 Task: Enable interaction limits for 24 hours only for repository collaborators.
Action: Mouse moved to (1115, 85)
Screenshot: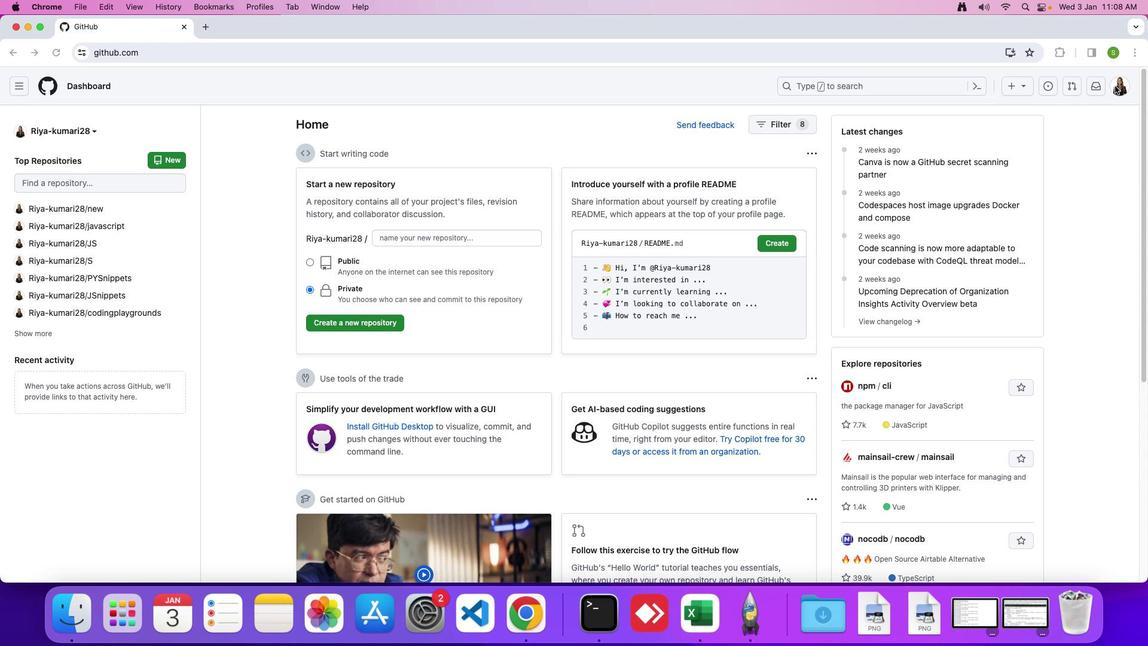 
Action: Mouse pressed left at (1115, 85)
Screenshot: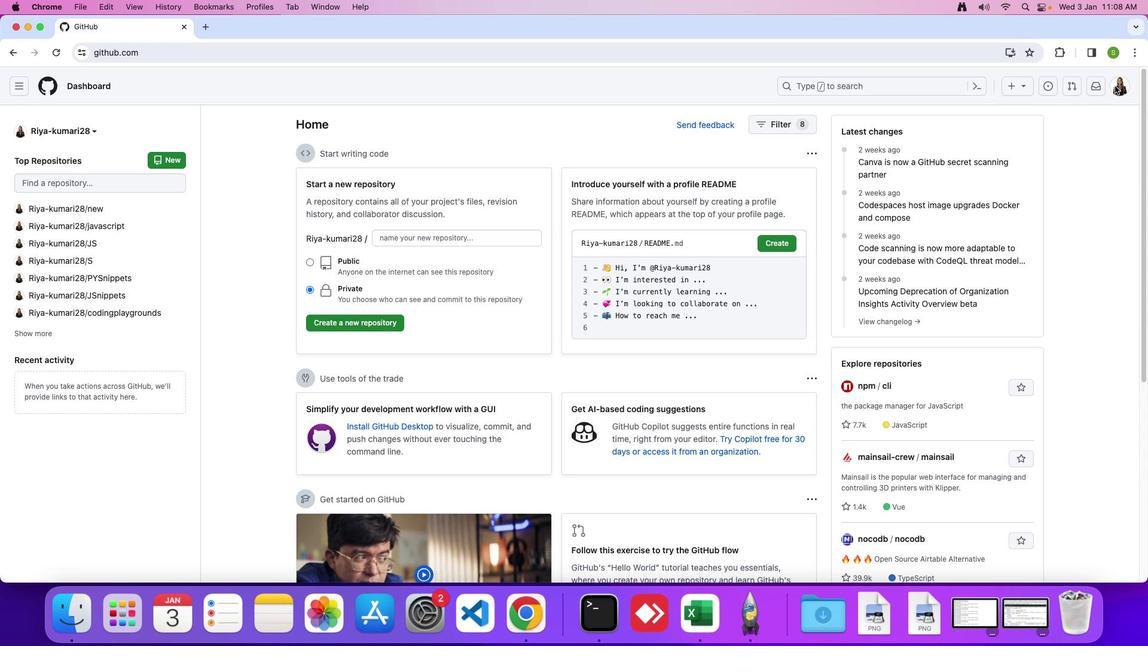 
Action: Mouse moved to (1120, 86)
Screenshot: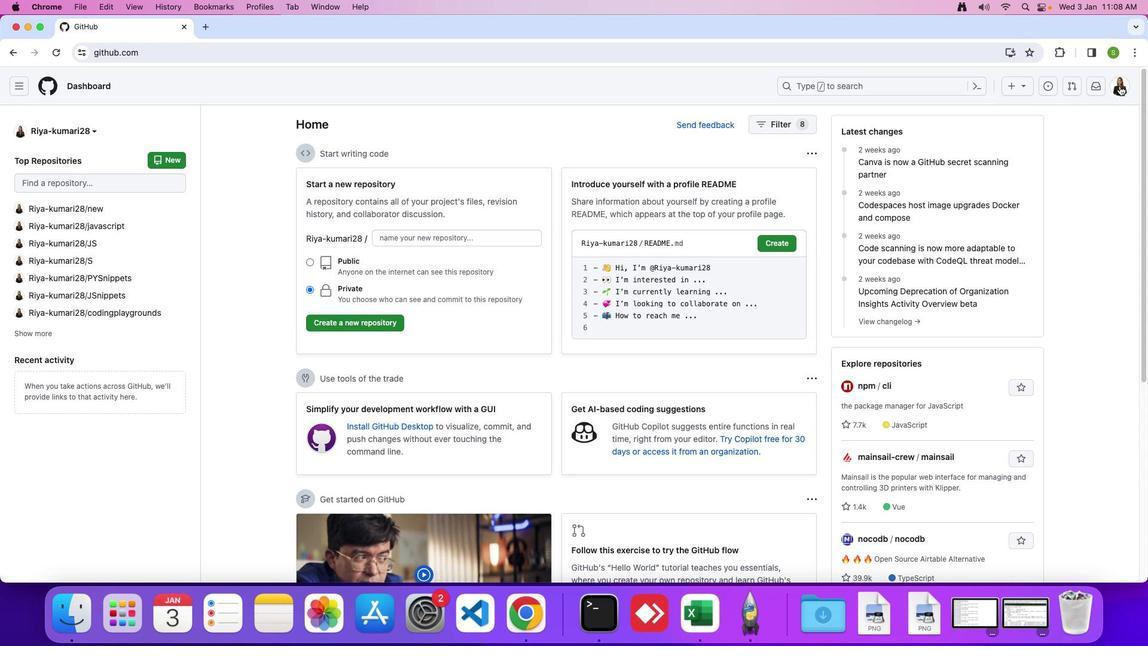 
Action: Mouse pressed left at (1120, 86)
Screenshot: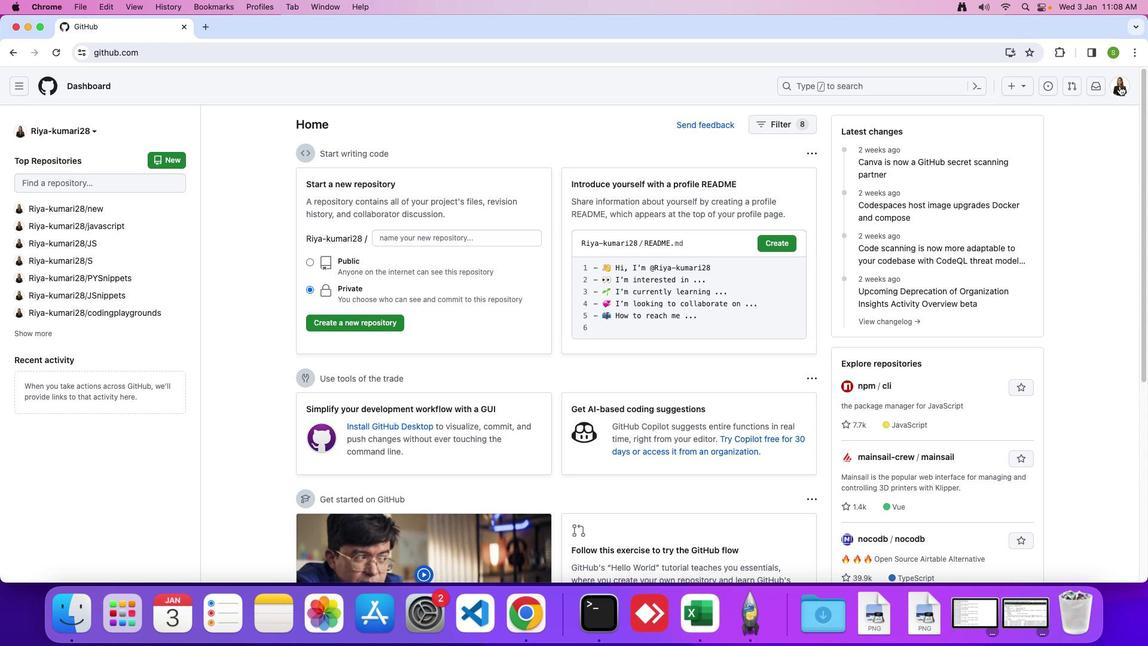 
Action: Mouse moved to (1020, 412)
Screenshot: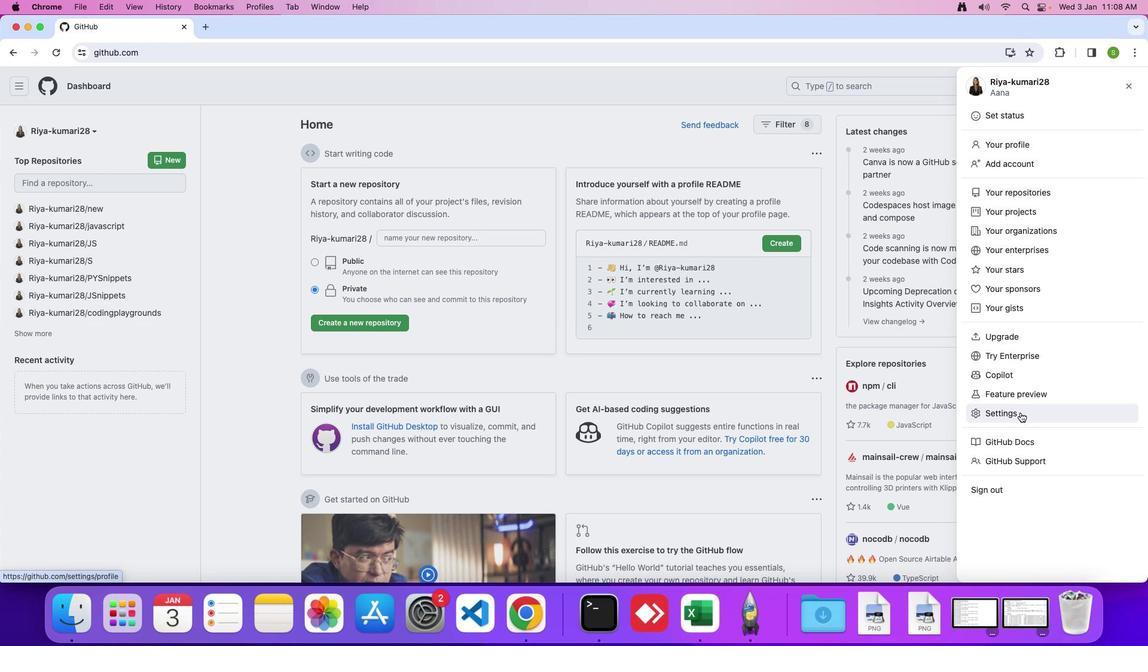 
Action: Mouse pressed left at (1020, 412)
Screenshot: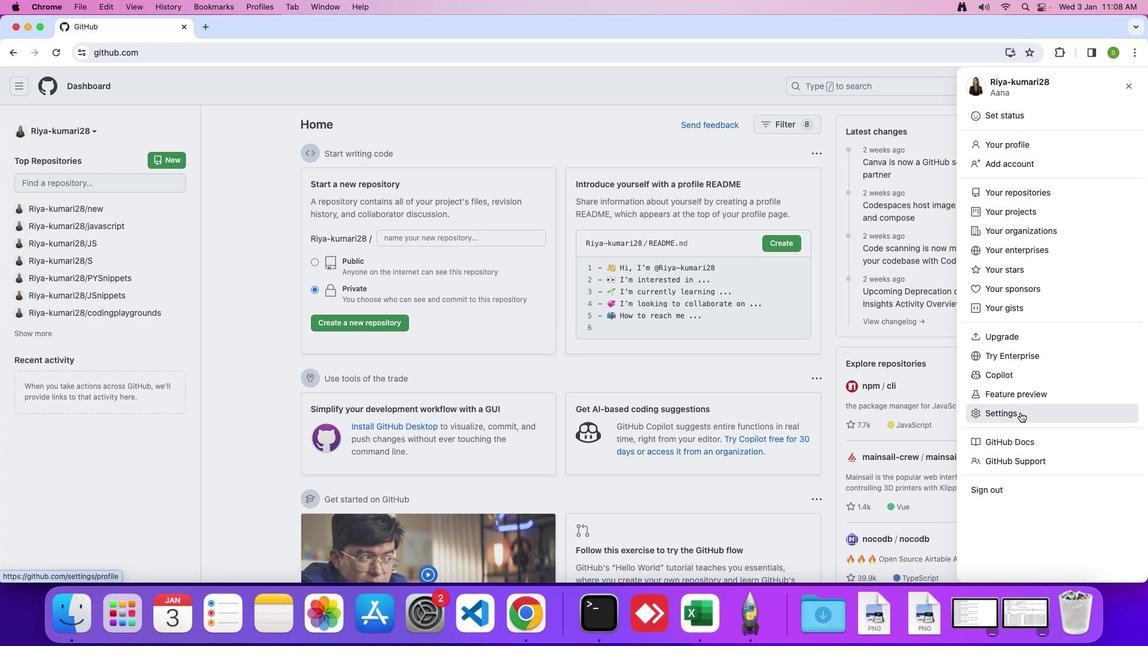 
Action: Mouse moved to (332, 433)
Screenshot: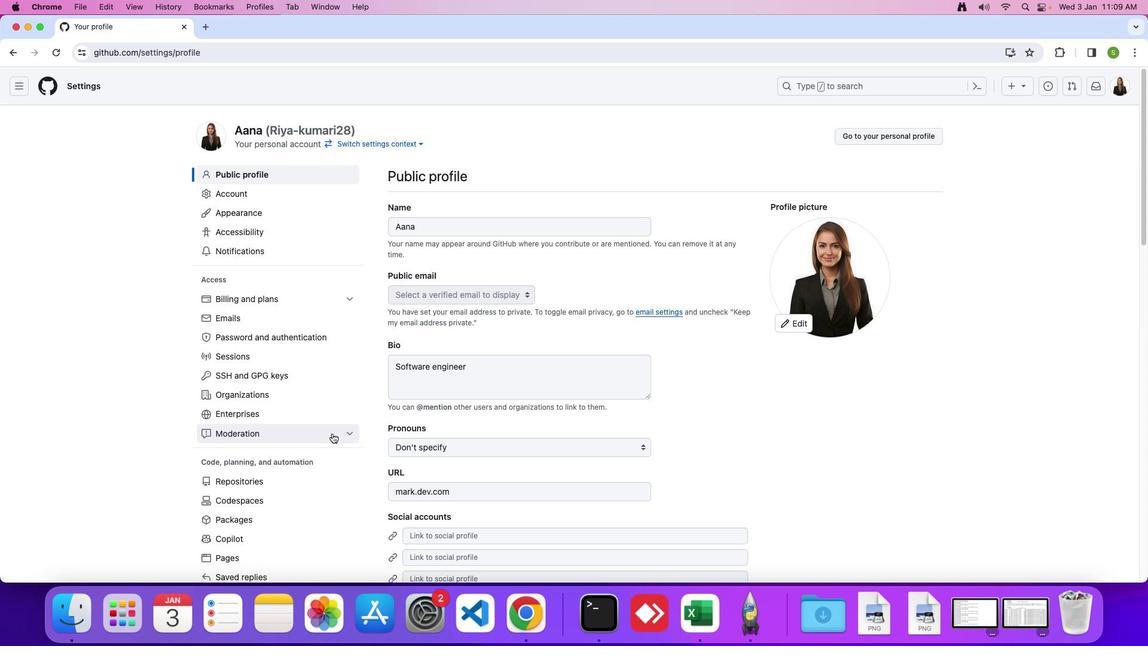 
Action: Mouse pressed left at (332, 433)
Screenshot: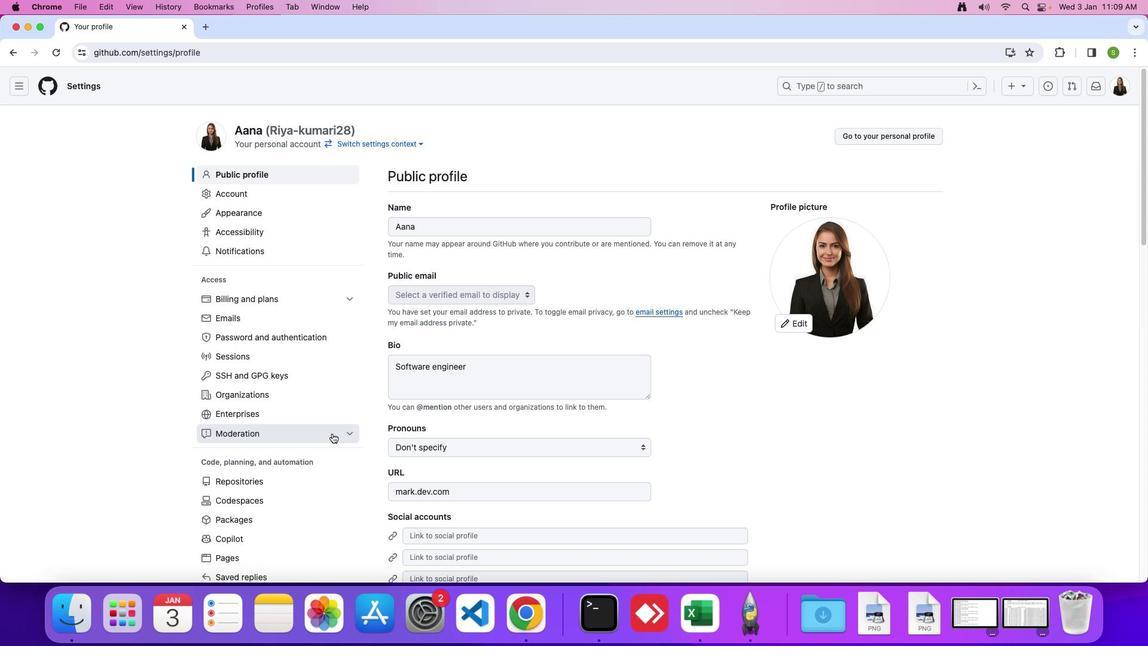 
Action: Mouse moved to (306, 468)
Screenshot: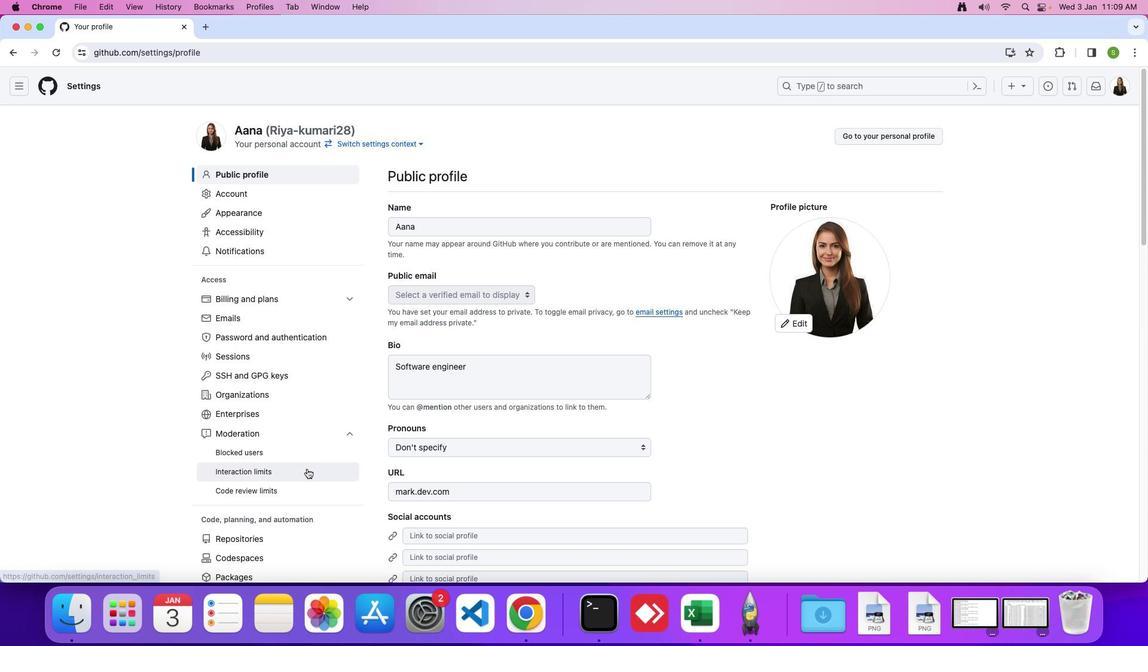 
Action: Mouse pressed left at (306, 468)
Screenshot: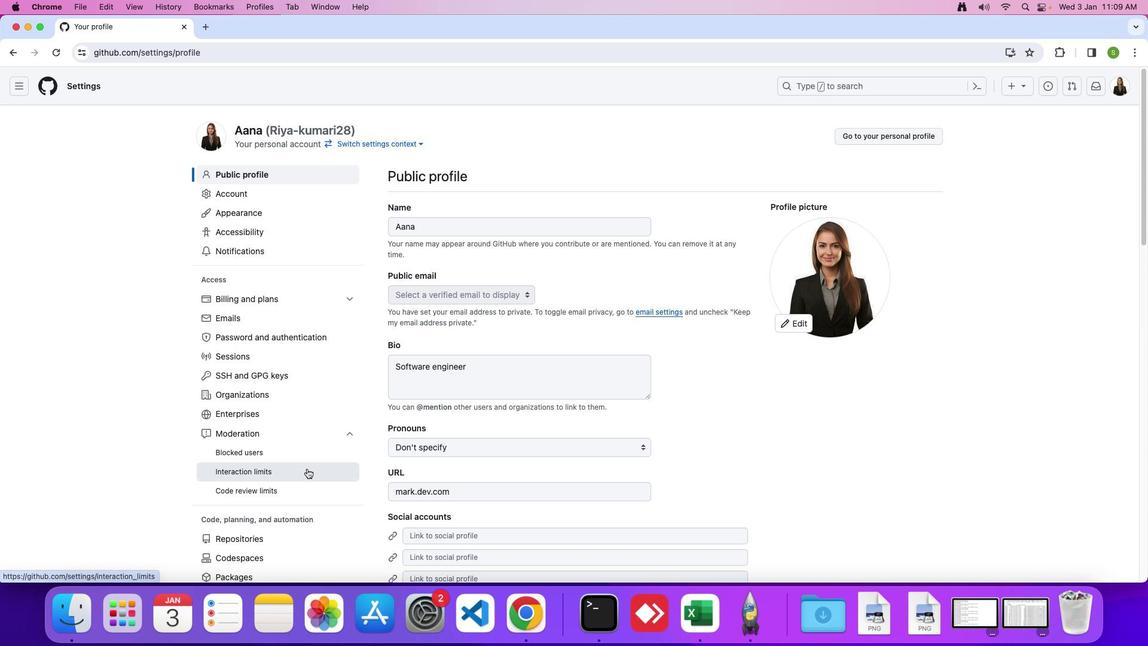 
Action: Mouse moved to (907, 416)
Screenshot: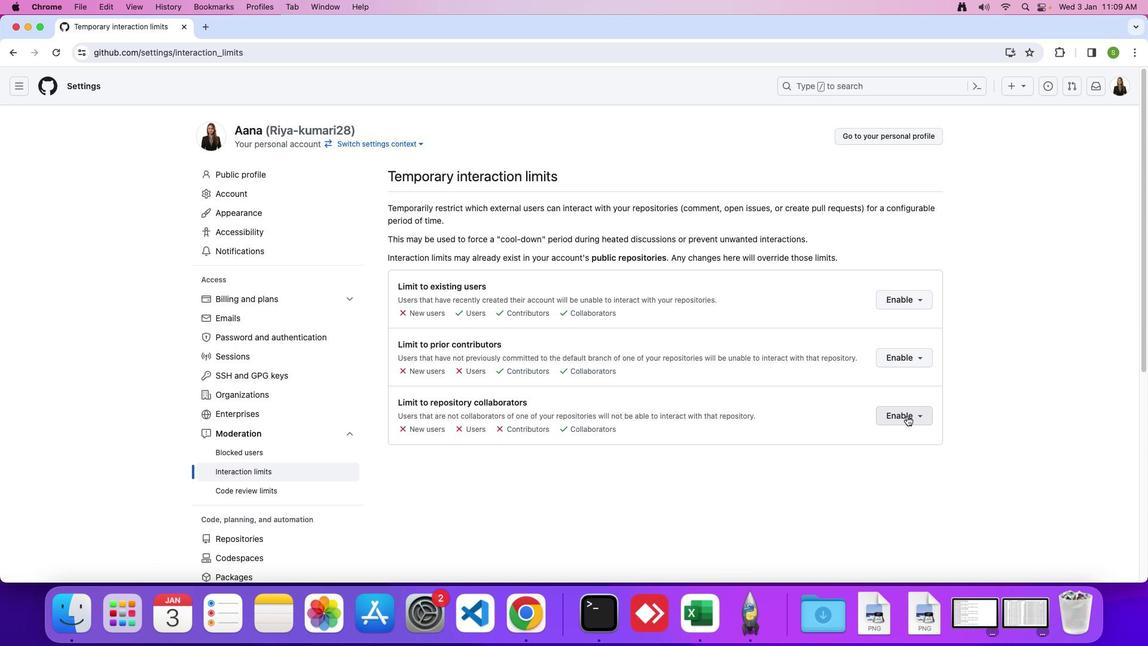 
Action: Mouse pressed left at (907, 416)
Screenshot: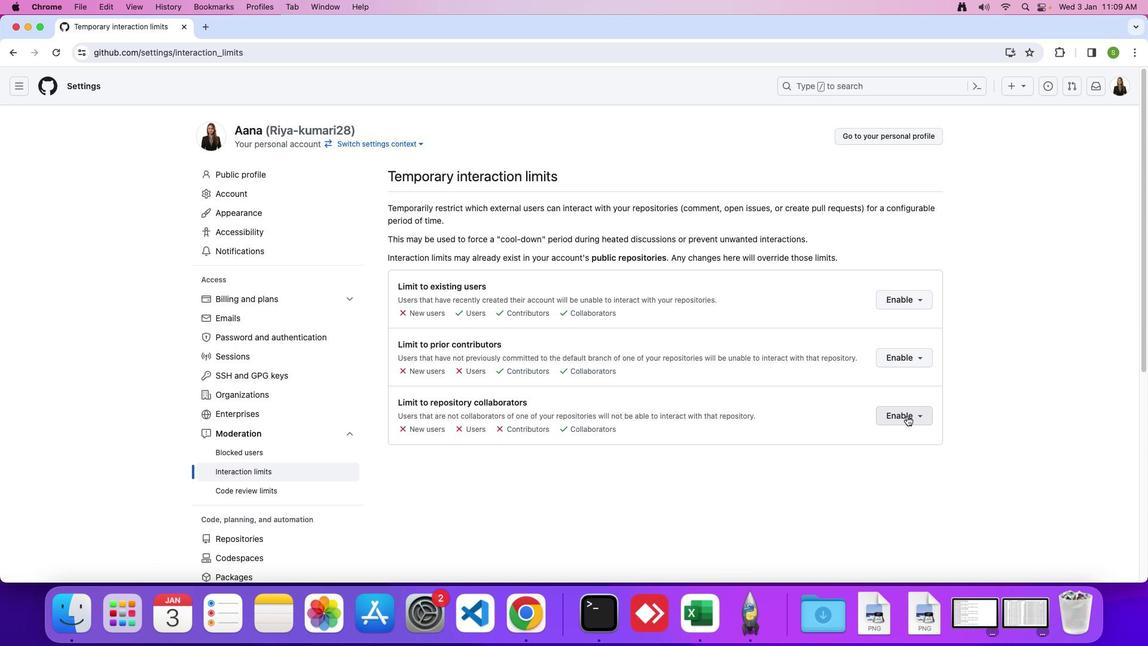 
Action: Mouse moved to (825, 457)
Screenshot: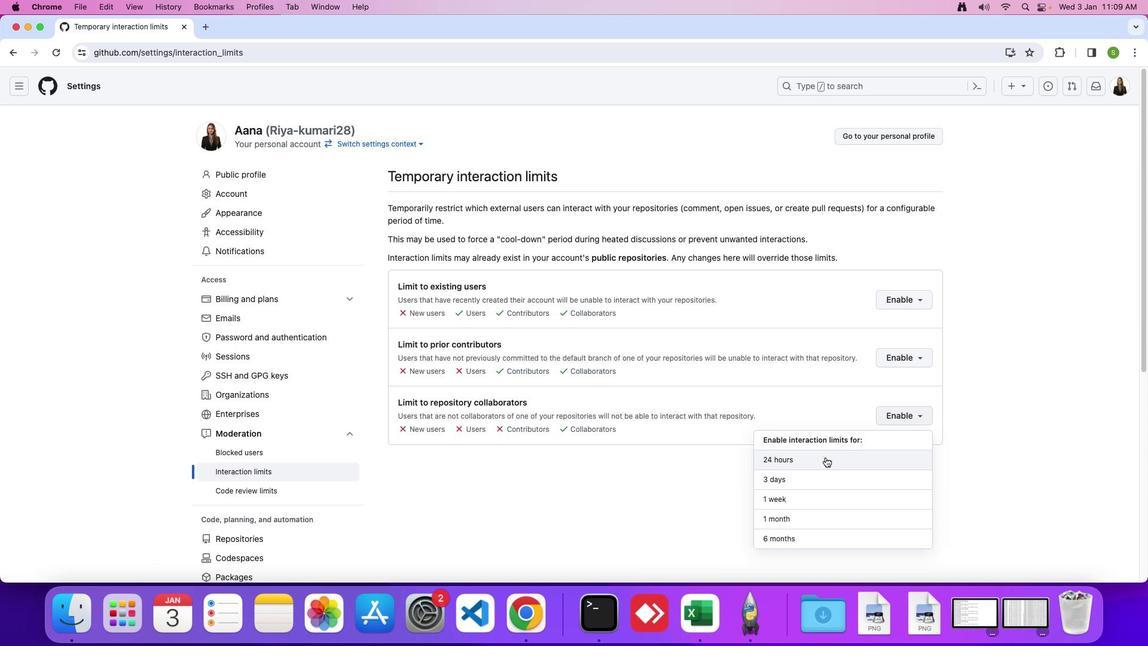 
Action: Mouse pressed left at (825, 457)
Screenshot: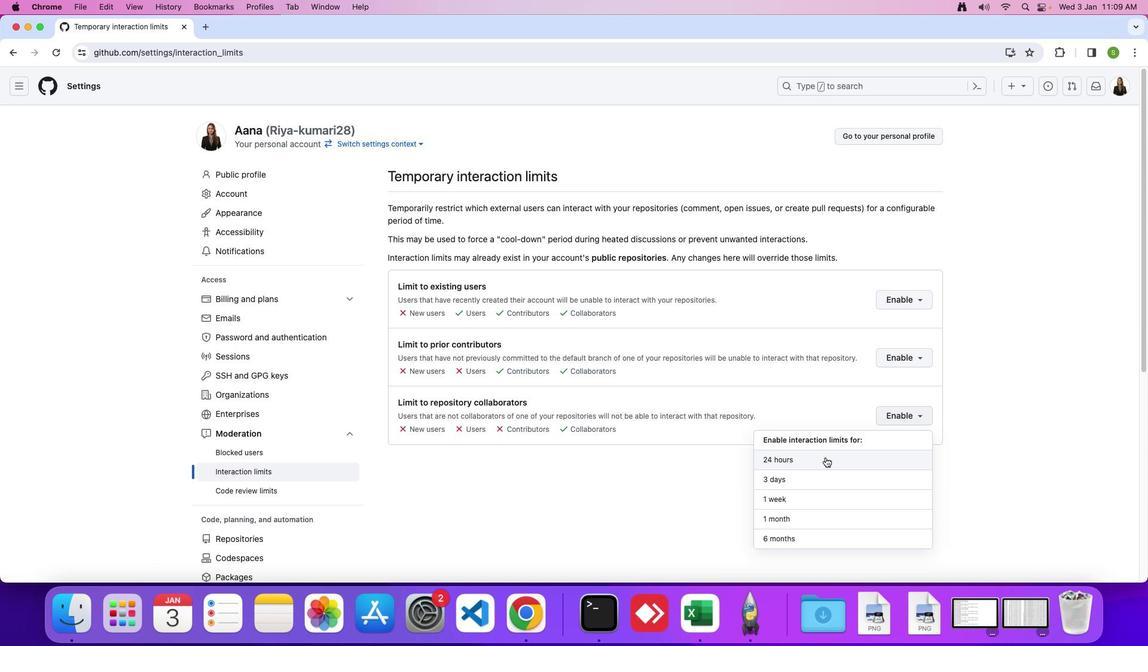 
